 Task: Check the average views per listing of foyer in the last 3 years.
Action: Mouse pressed left at (955, 214)
Screenshot: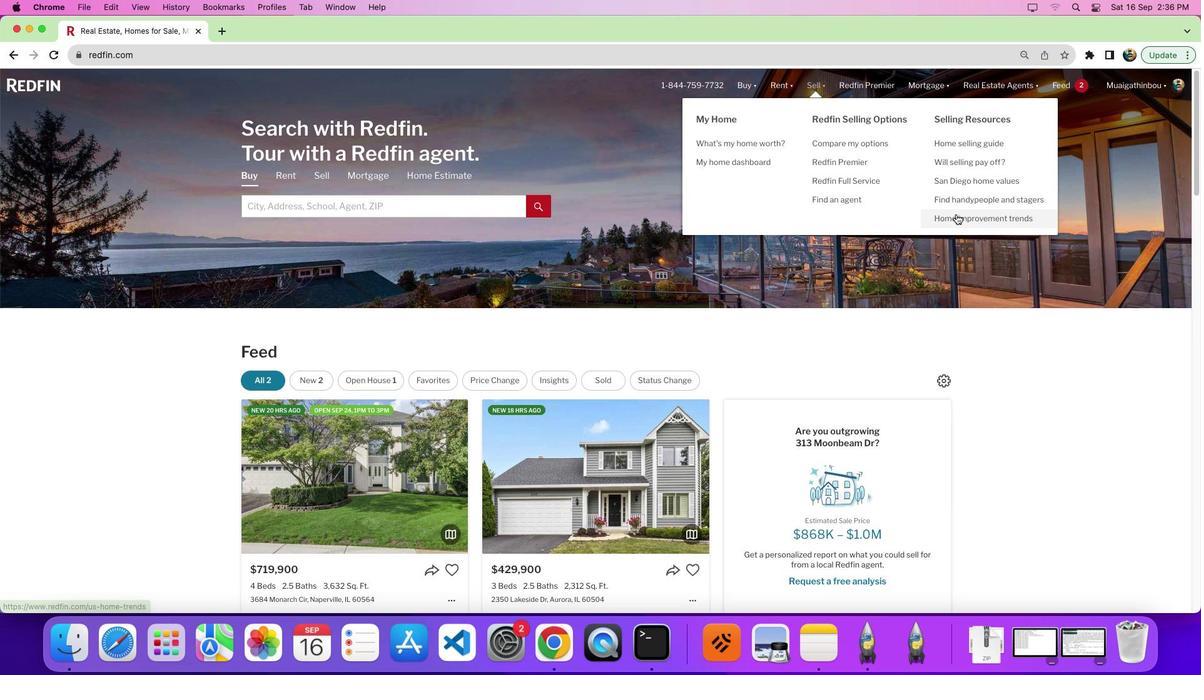 
Action: Mouse pressed left at (955, 214)
Screenshot: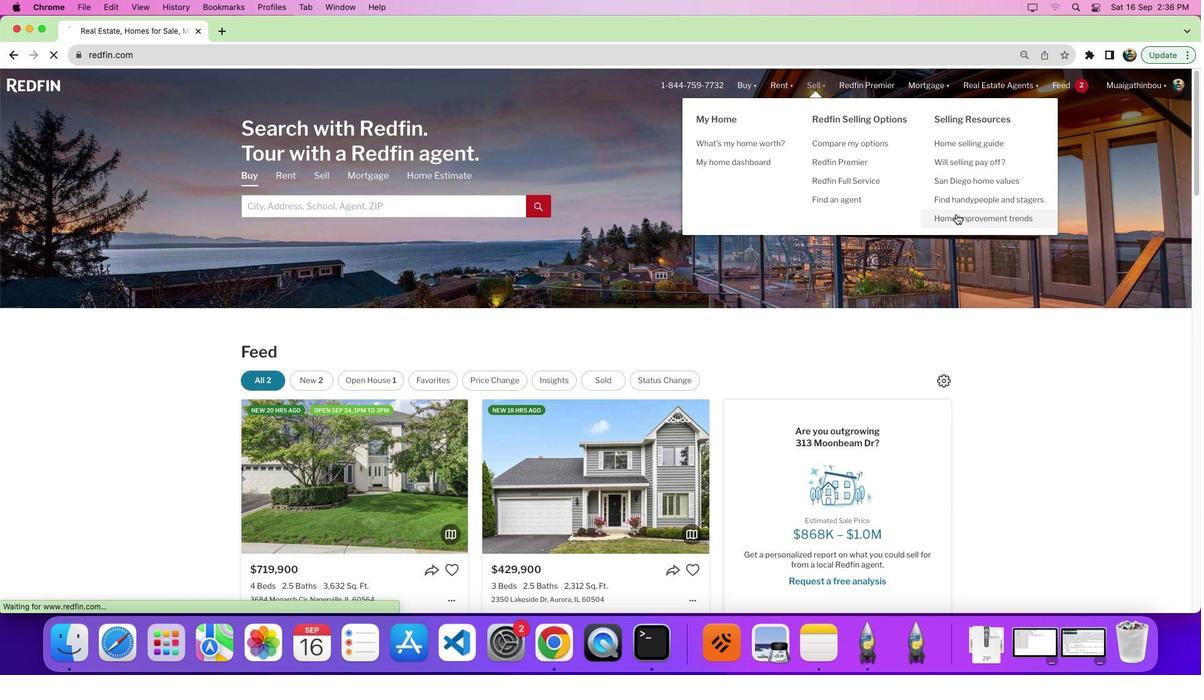 
Action: Mouse moved to (338, 239)
Screenshot: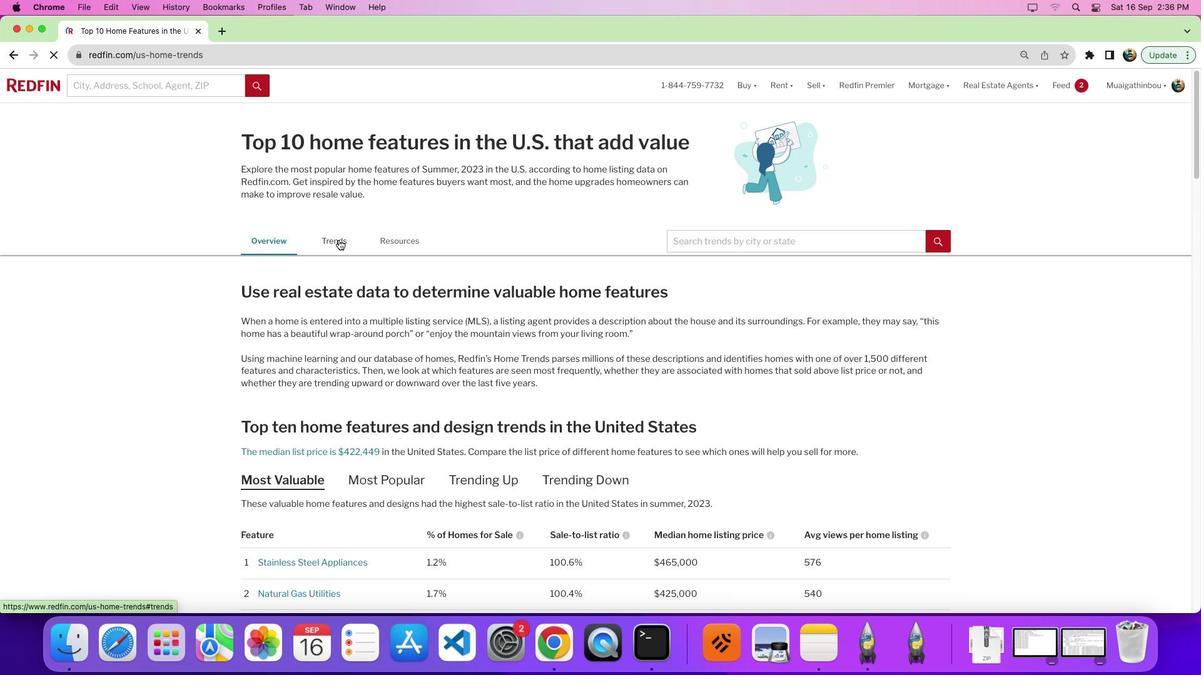
Action: Mouse pressed left at (338, 239)
Screenshot: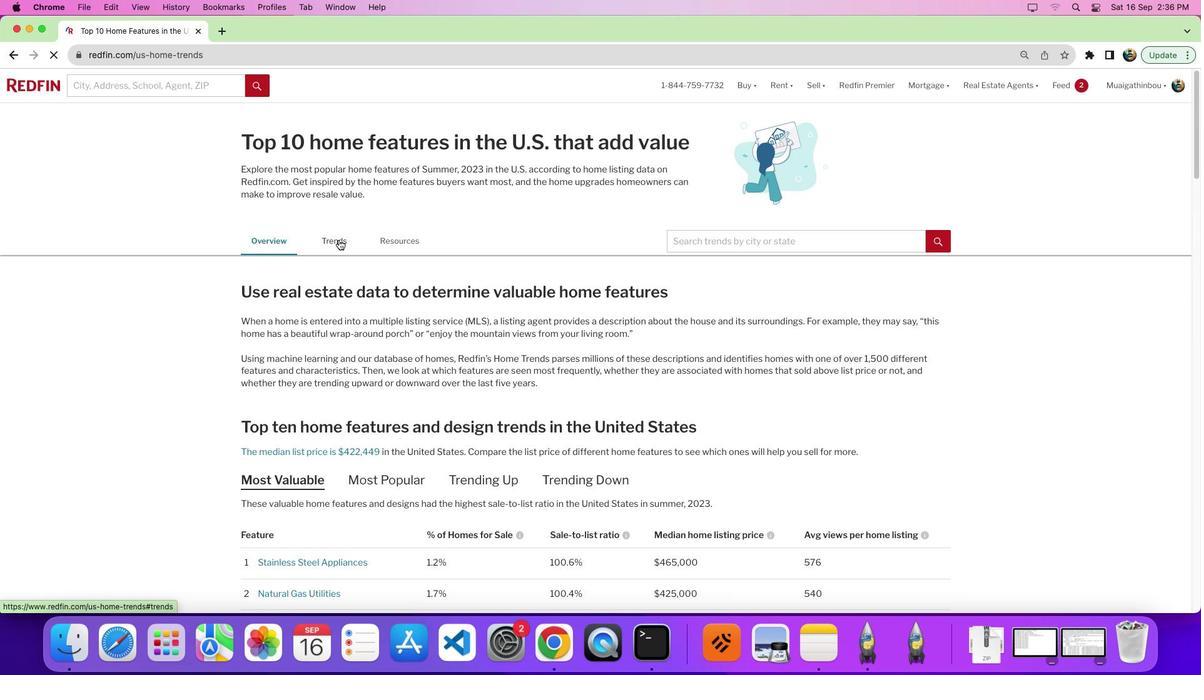 
Action: Mouse moved to (692, 298)
Screenshot: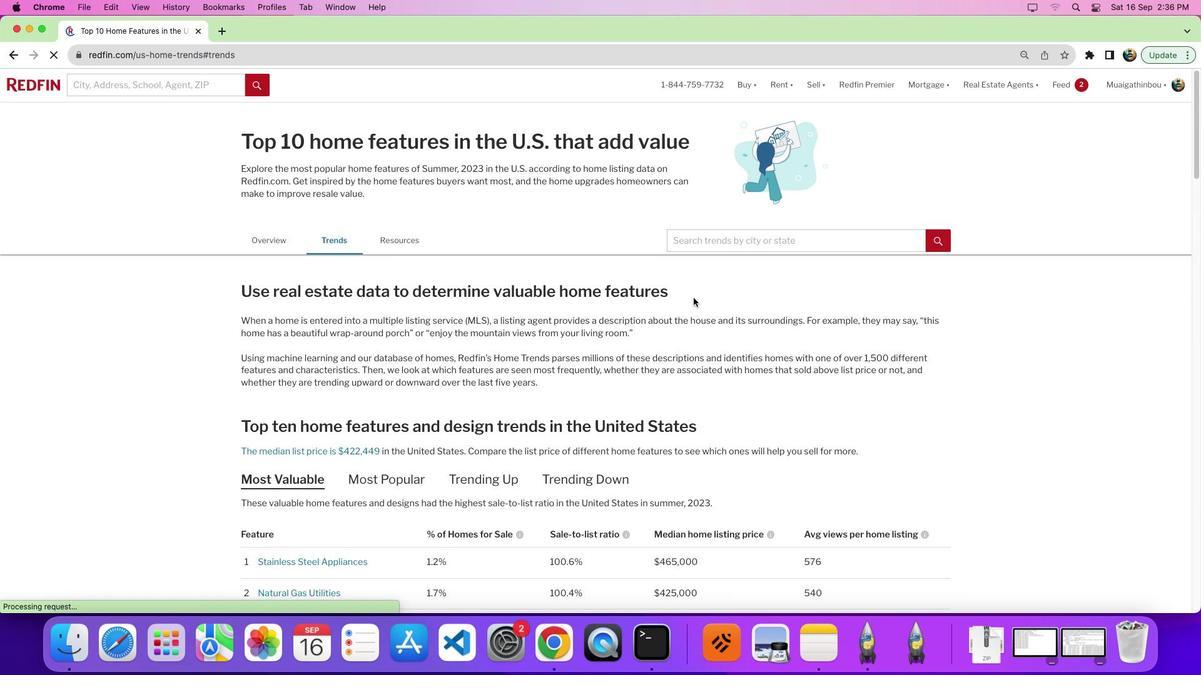 
Action: Mouse scrolled (692, 298) with delta (0, 0)
Screenshot: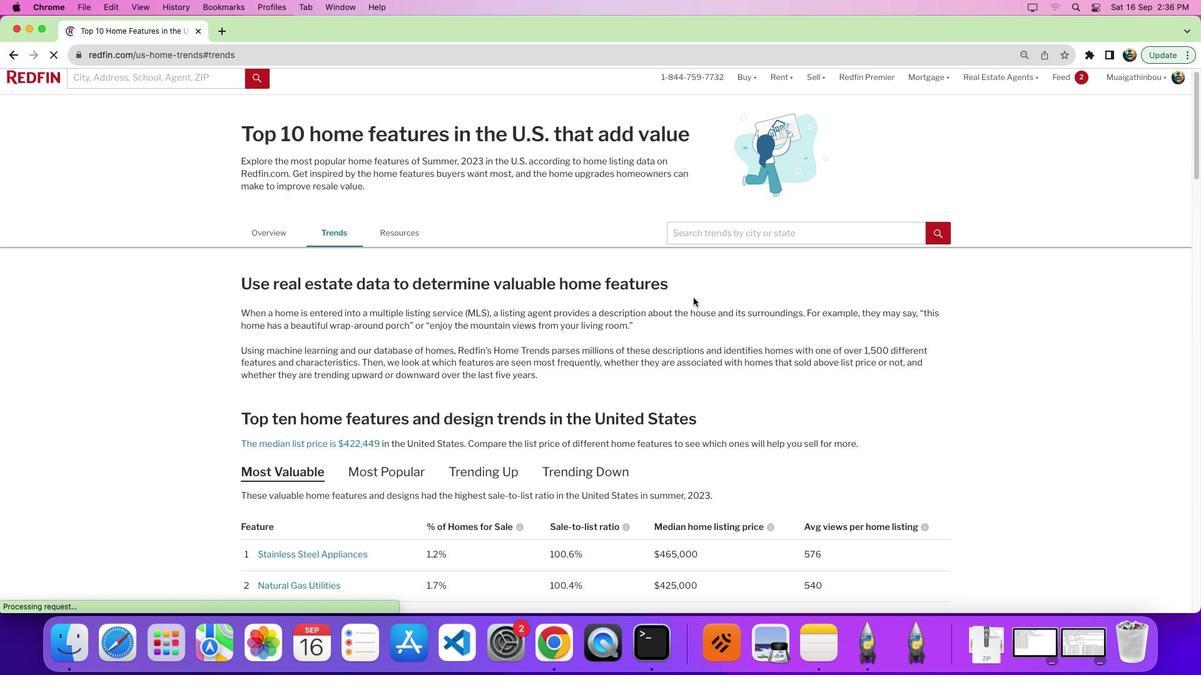 
Action: Mouse scrolled (692, 298) with delta (0, 0)
Screenshot: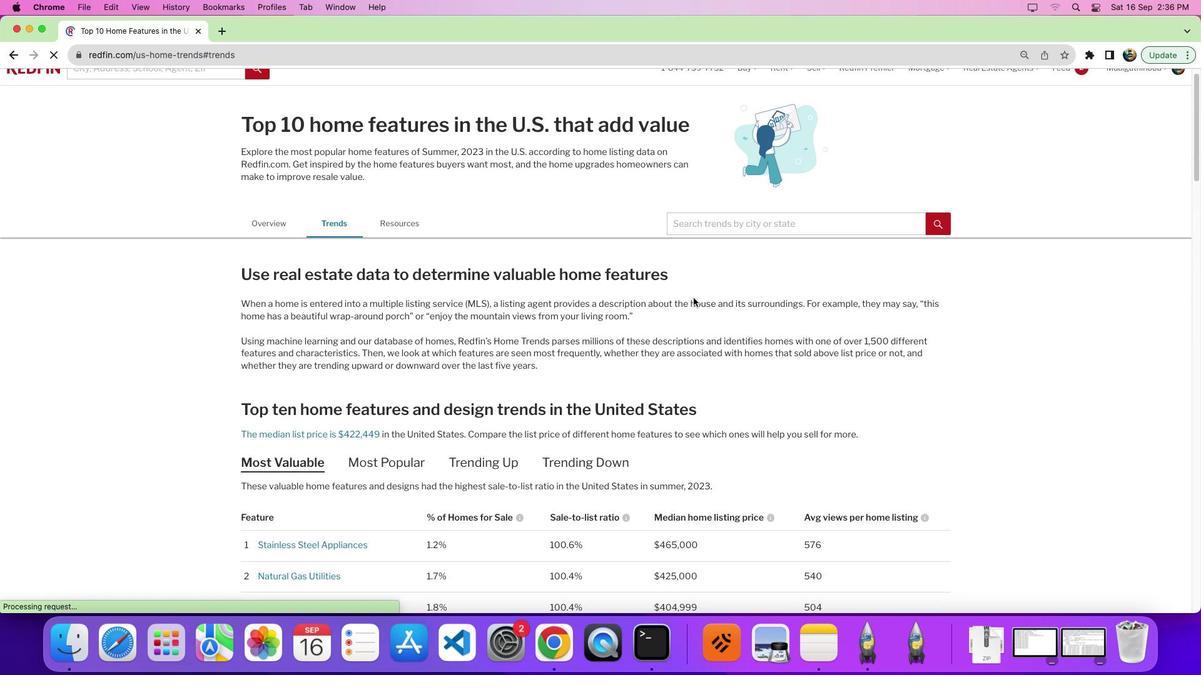 
Action: Mouse moved to (693, 297)
Screenshot: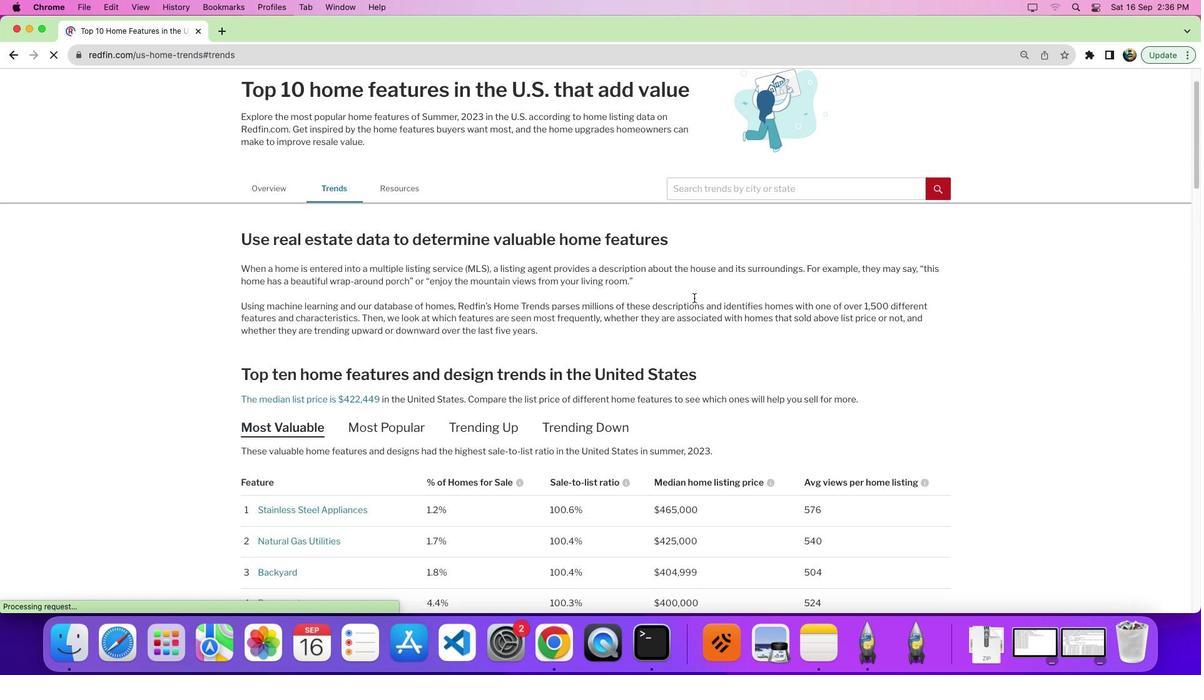 
Action: Mouse scrolled (693, 297) with delta (0, -1)
Screenshot: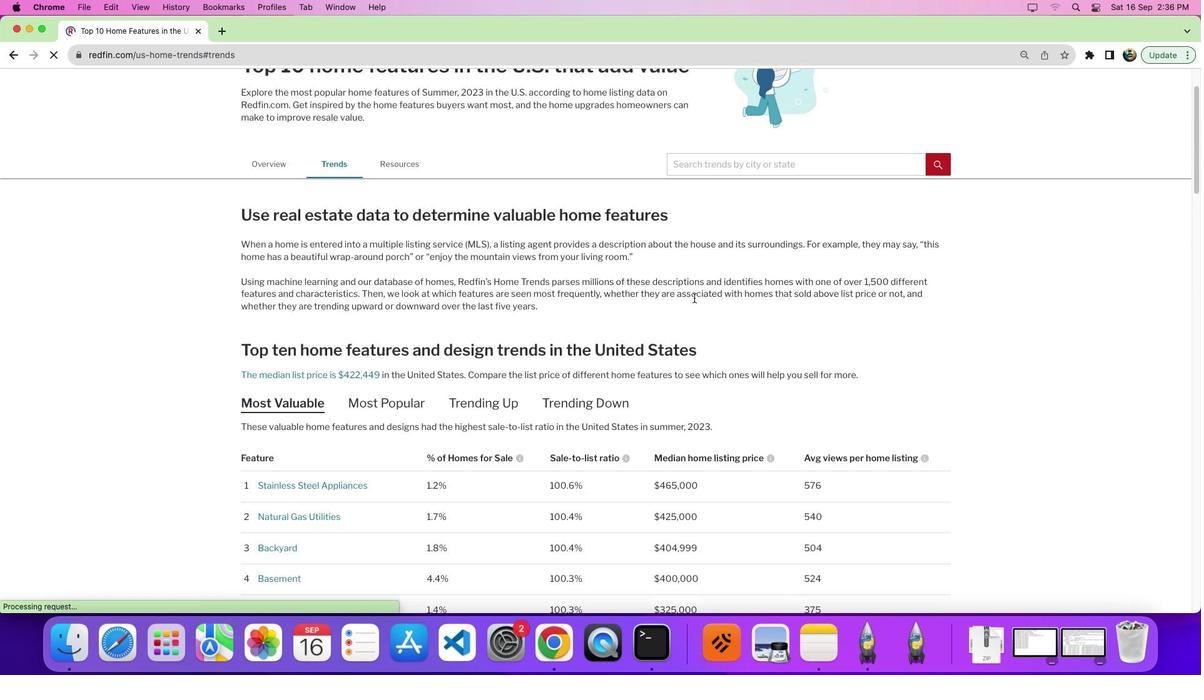 
Action: Mouse moved to (693, 297)
Screenshot: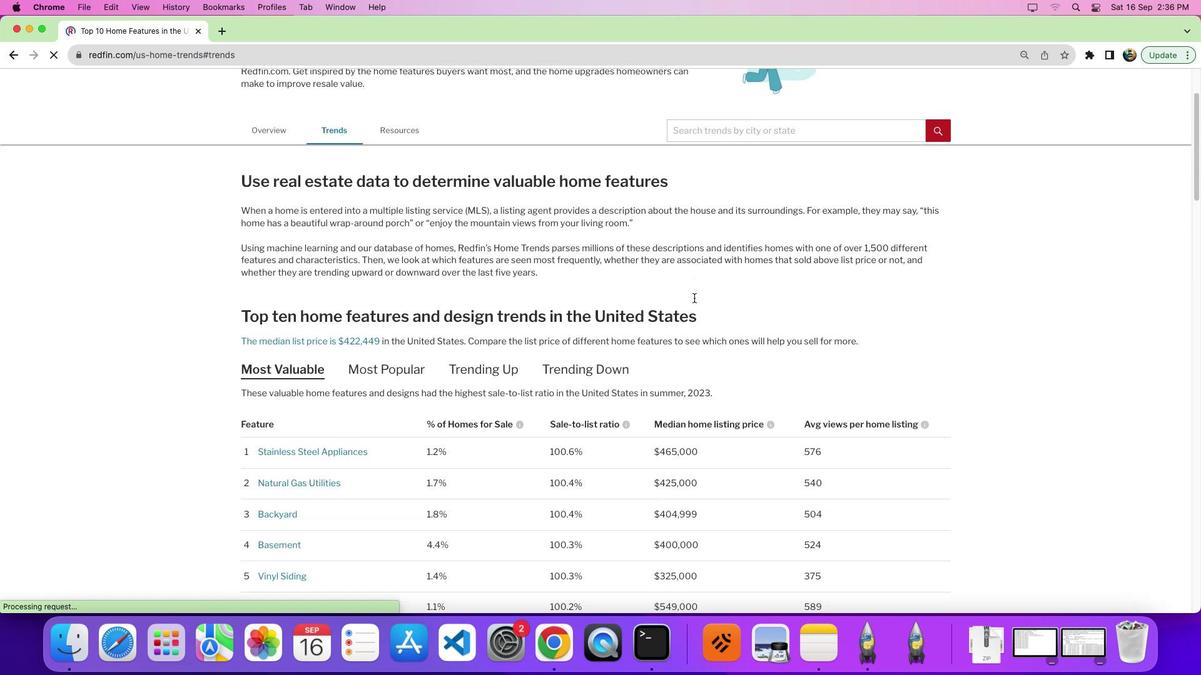 
Action: Mouse scrolled (693, 297) with delta (0, 0)
Screenshot: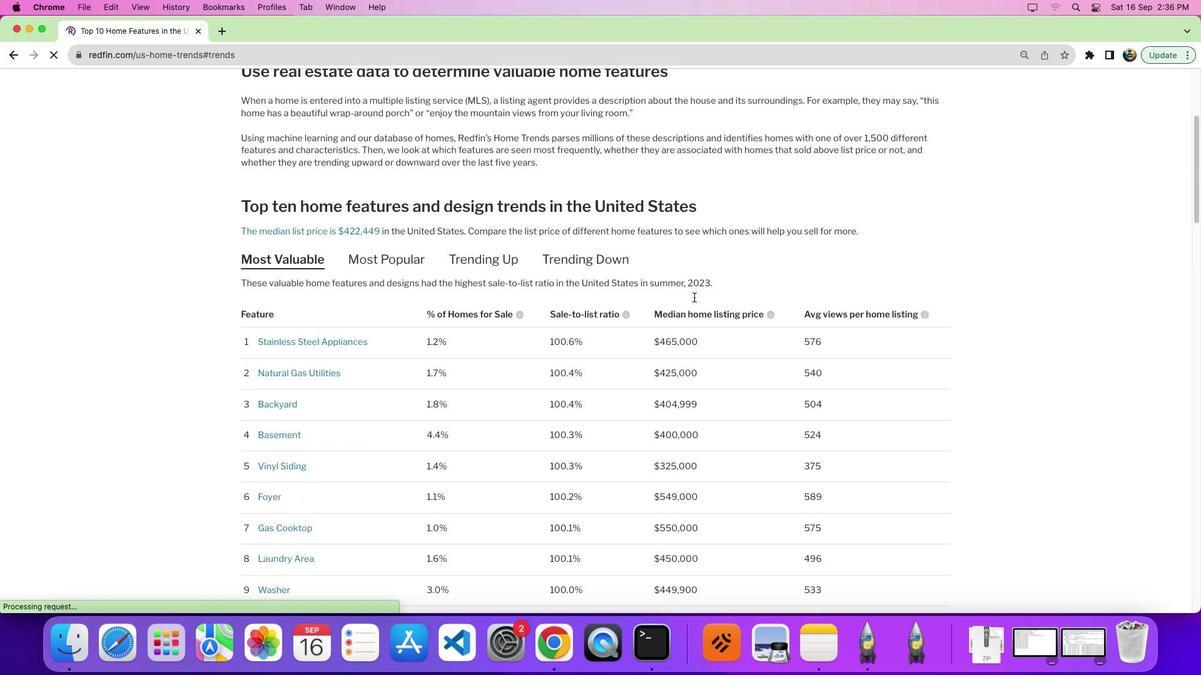 
Action: Mouse moved to (693, 297)
Screenshot: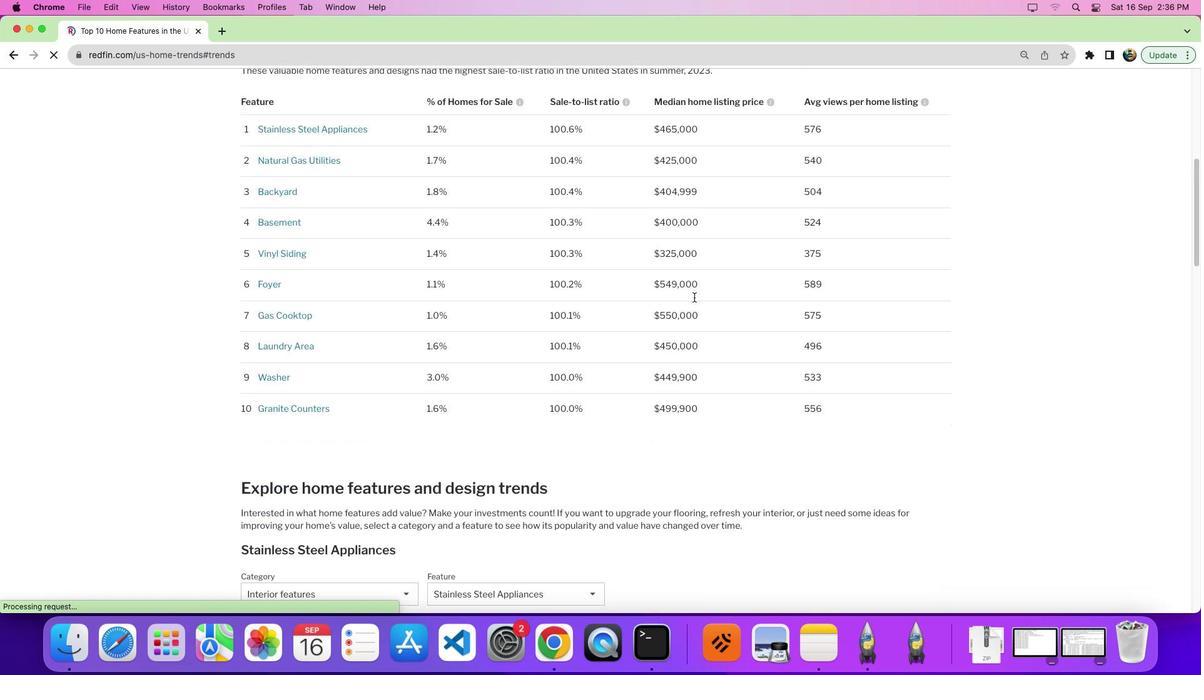 
Action: Mouse scrolled (693, 297) with delta (0, -1)
Screenshot: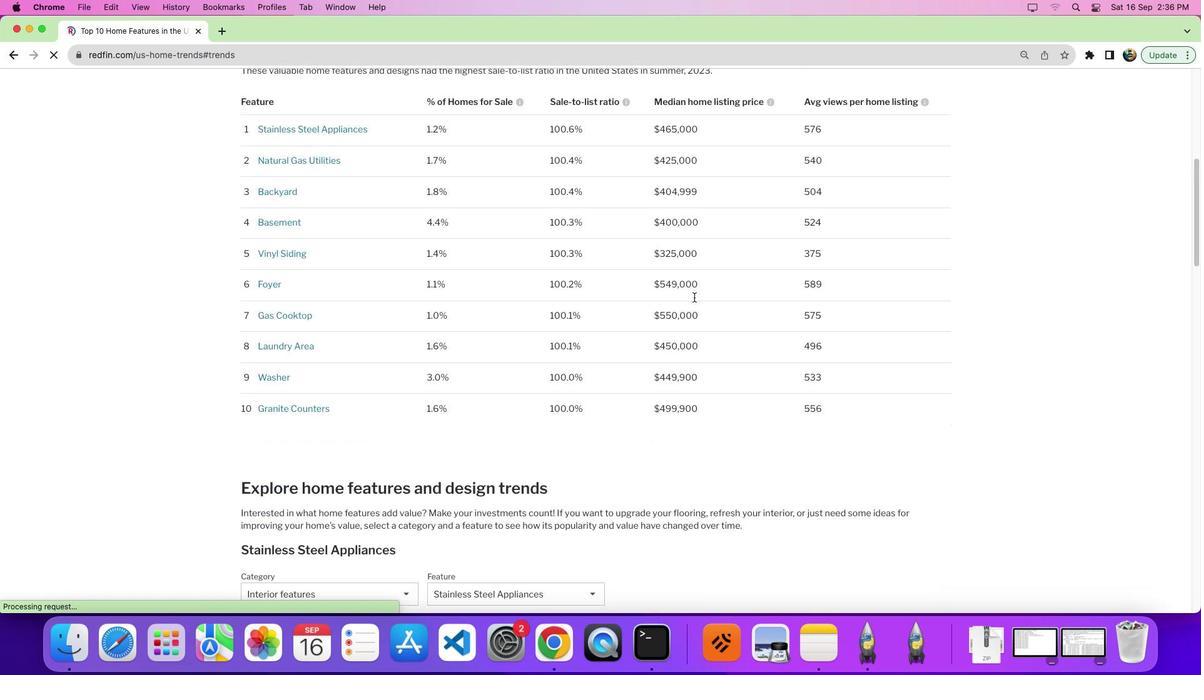 
Action: Mouse moved to (694, 297)
Screenshot: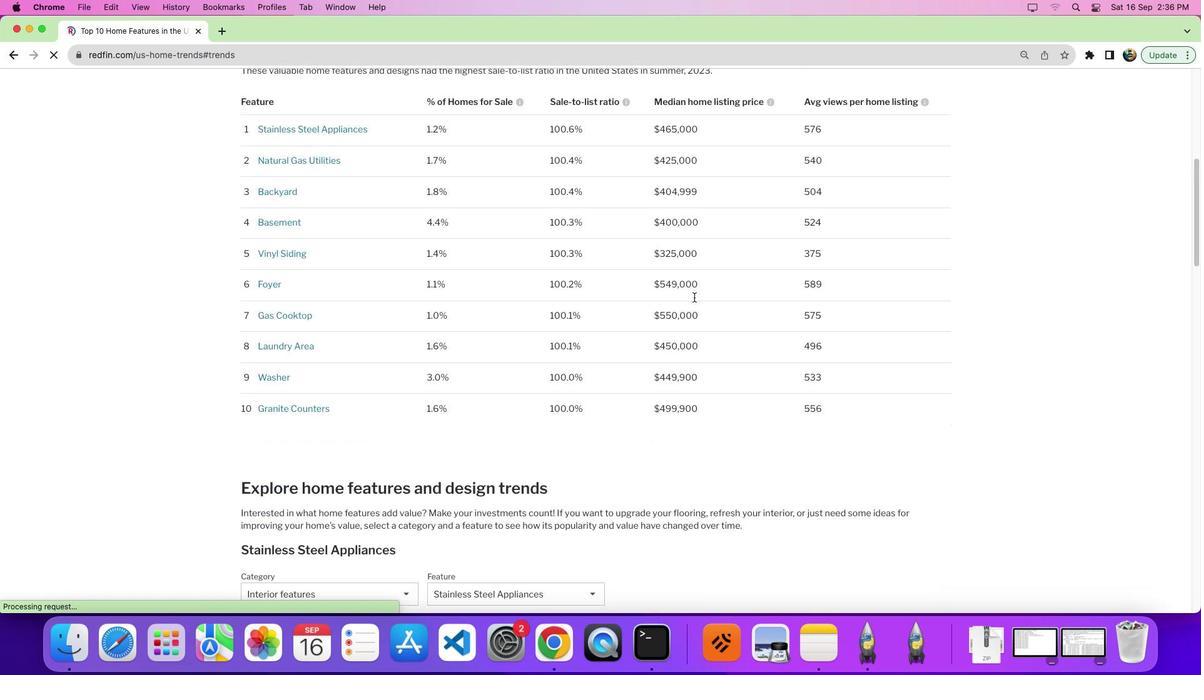 
Action: Mouse scrolled (694, 297) with delta (0, -5)
Screenshot: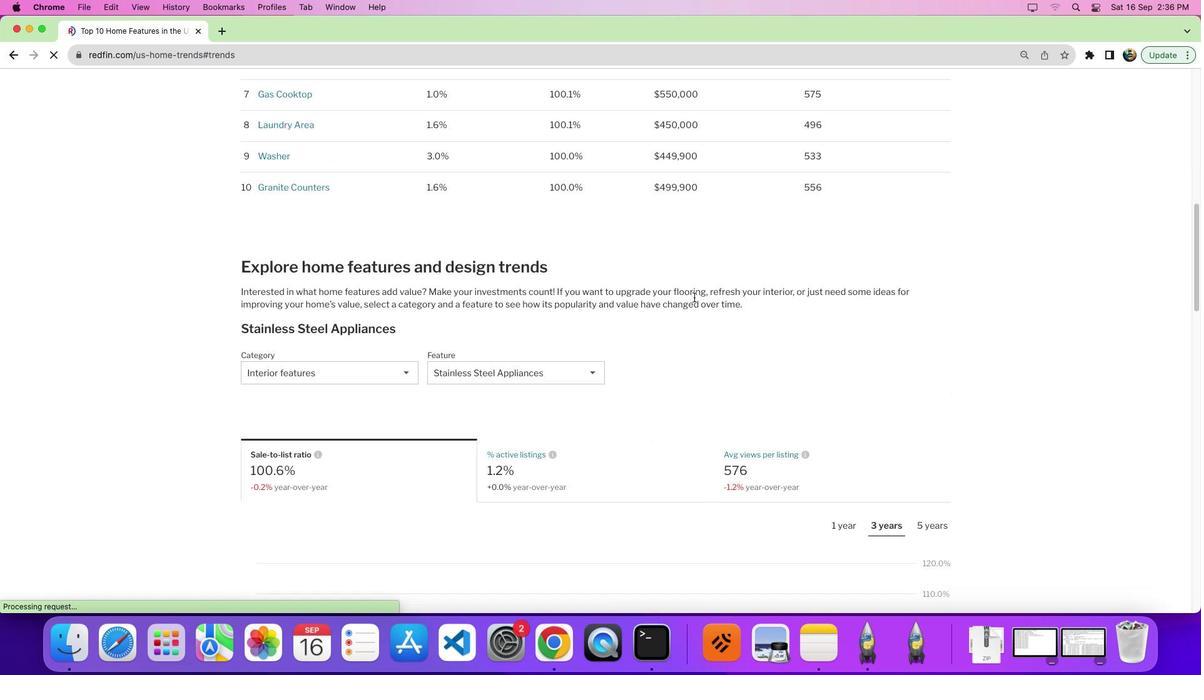 
Action: Mouse scrolled (694, 297) with delta (0, -7)
Screenshot: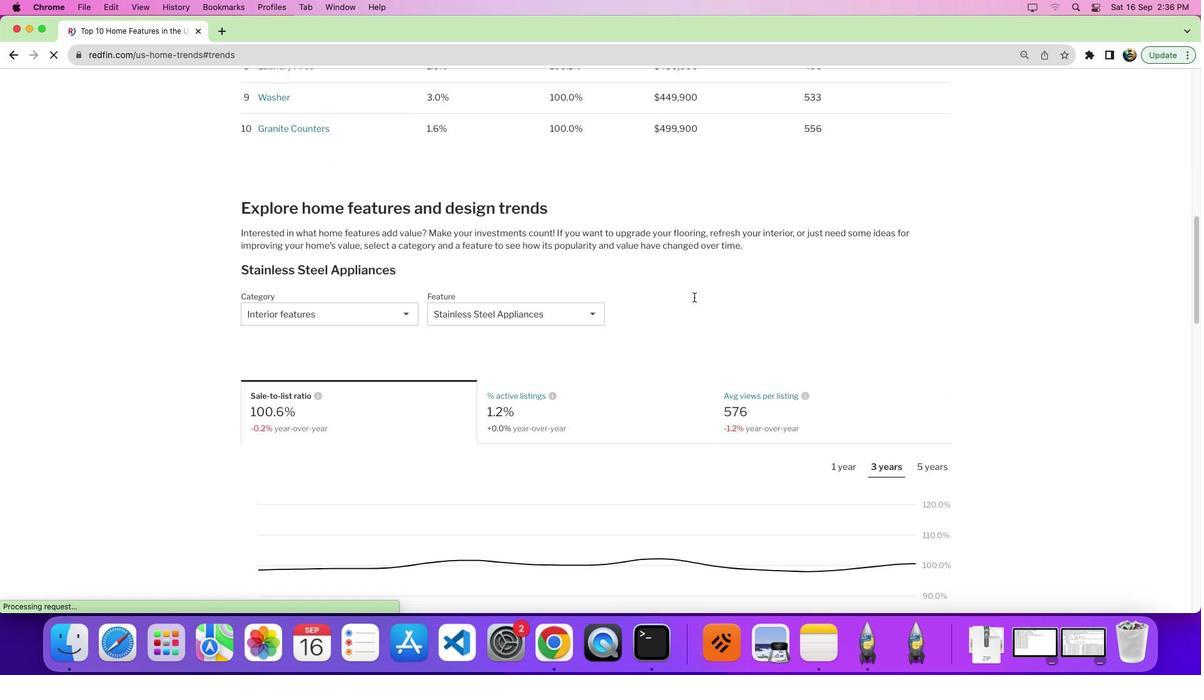 
Action: Mouse moved to (694, 297)
Screenshot: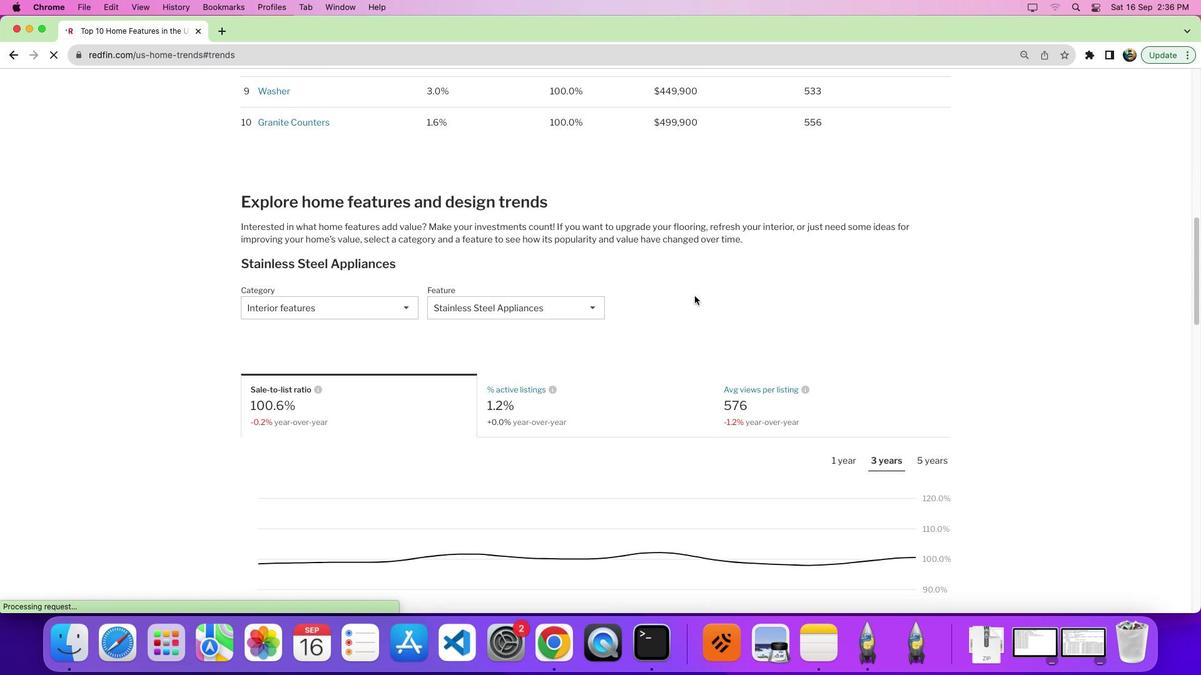 
Action: Mouse scrolled (694, 297) with delta (0, 0)
Screenshot: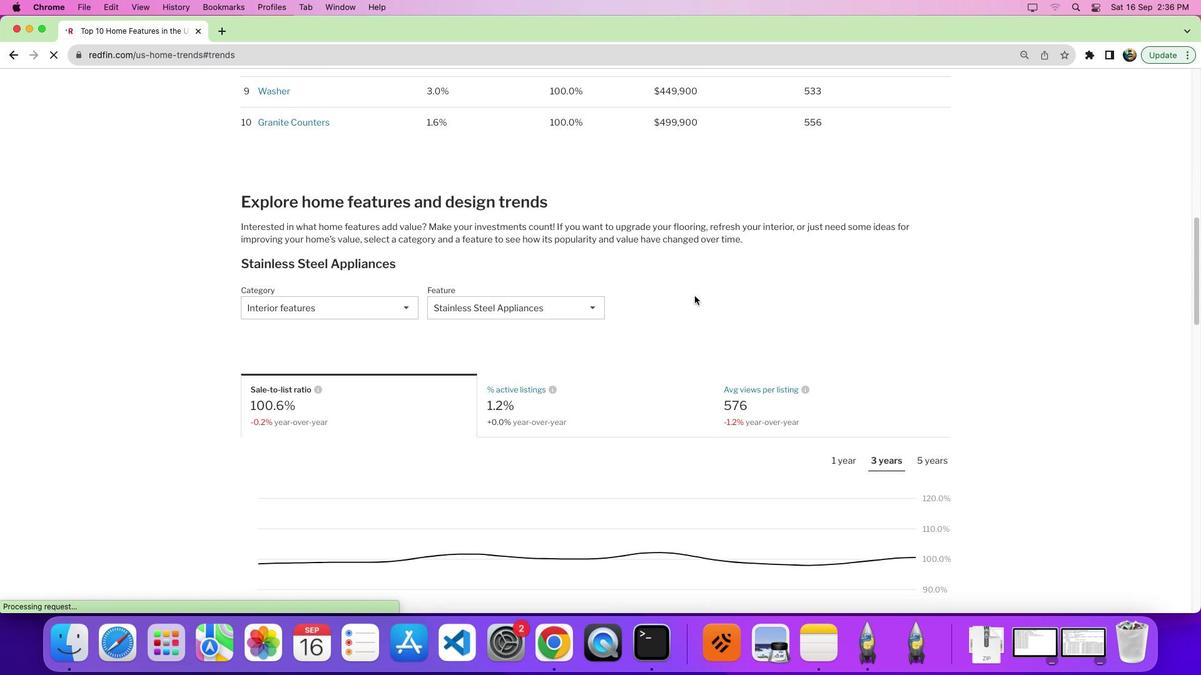 
Action: Mouse scrolled (694, 297) with delta (0, 0)
Screenshot: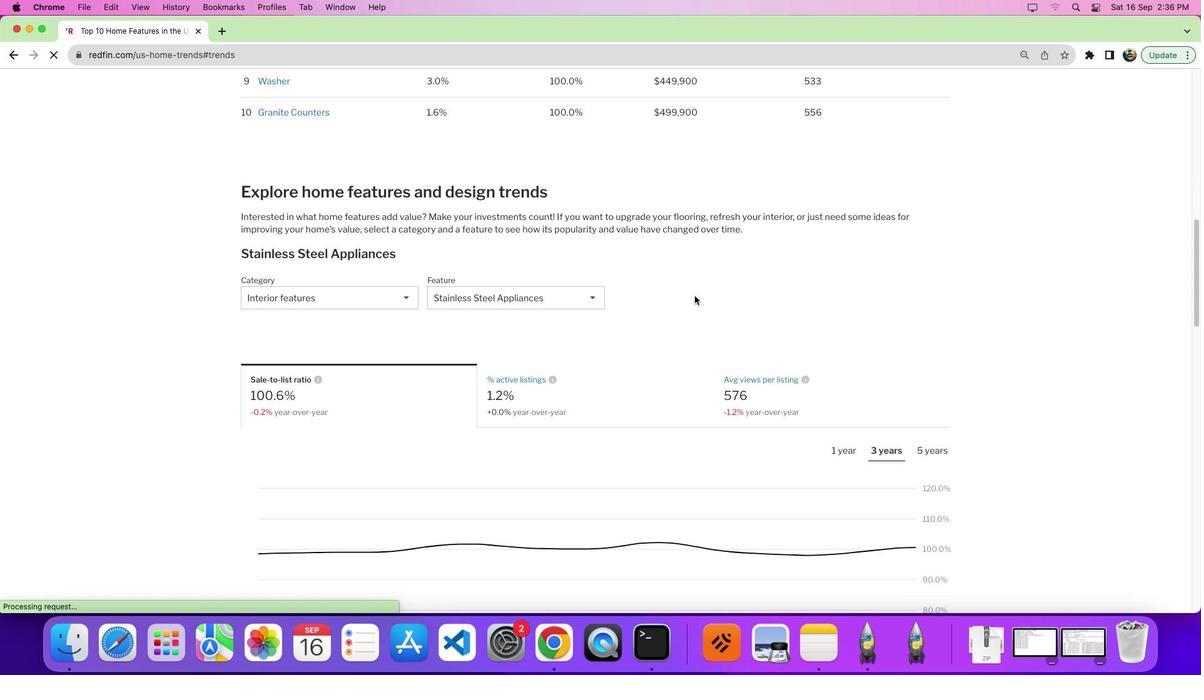 
Action: Mouse moved to (367, 272)
Screenshot: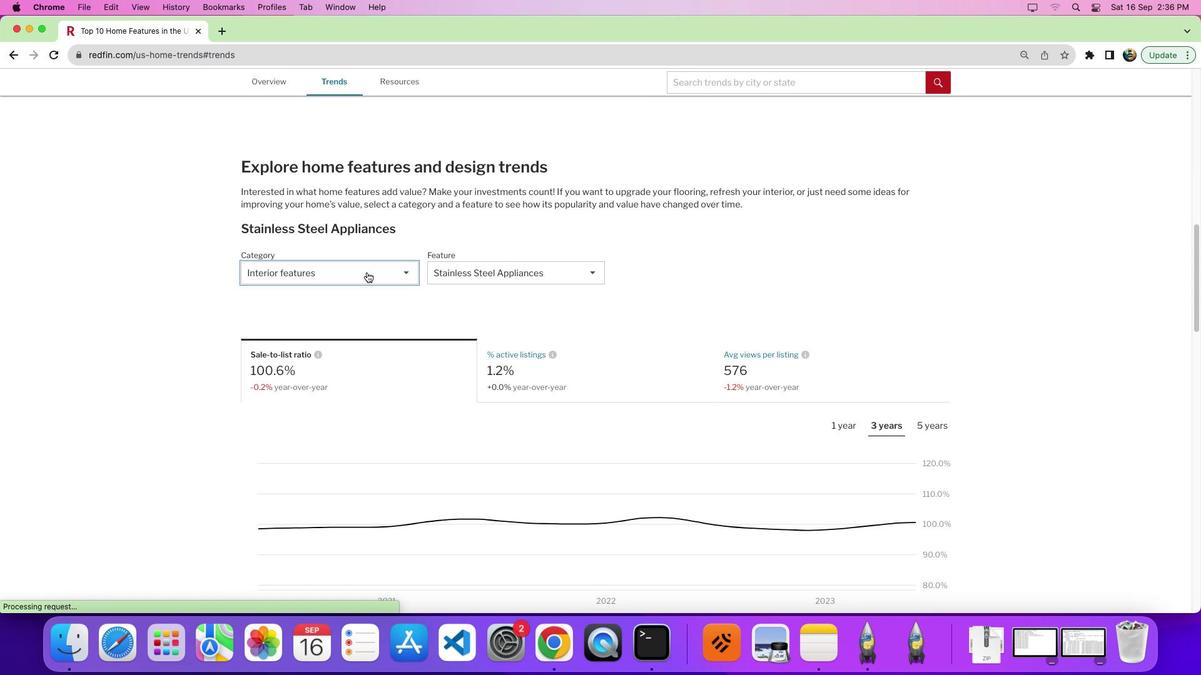 
Action: Mouse pressed left at (367, 272)
Screenshot: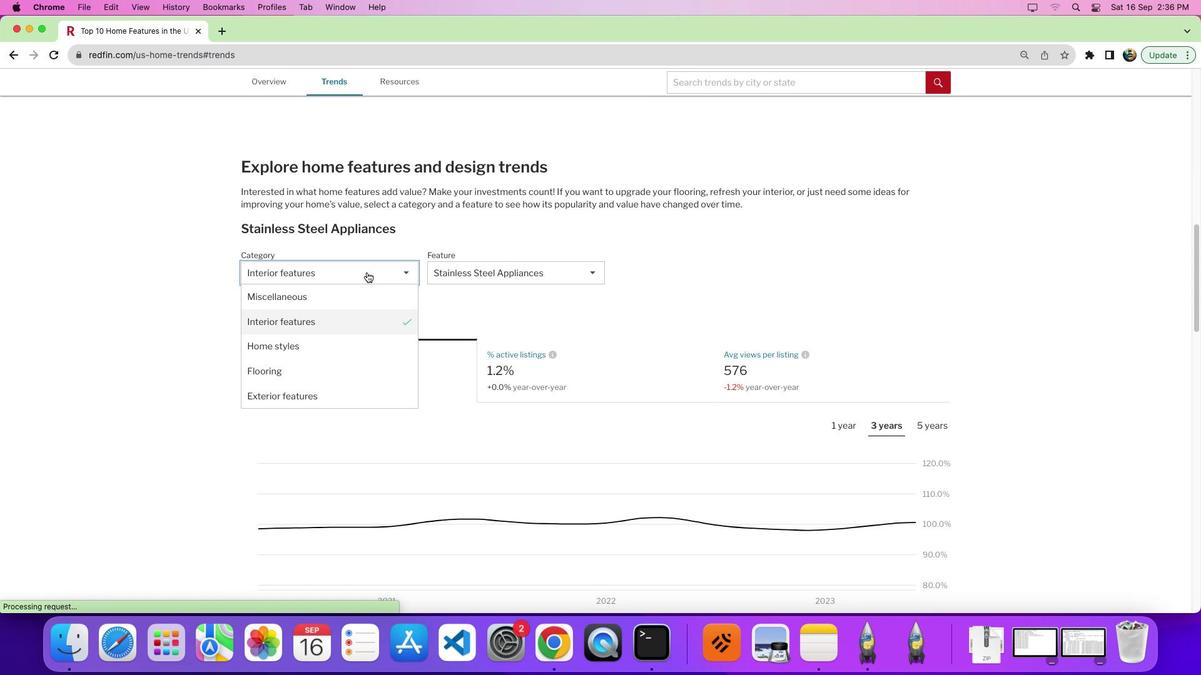 
Action: Mouse moved to (364, 327)
Screenshot: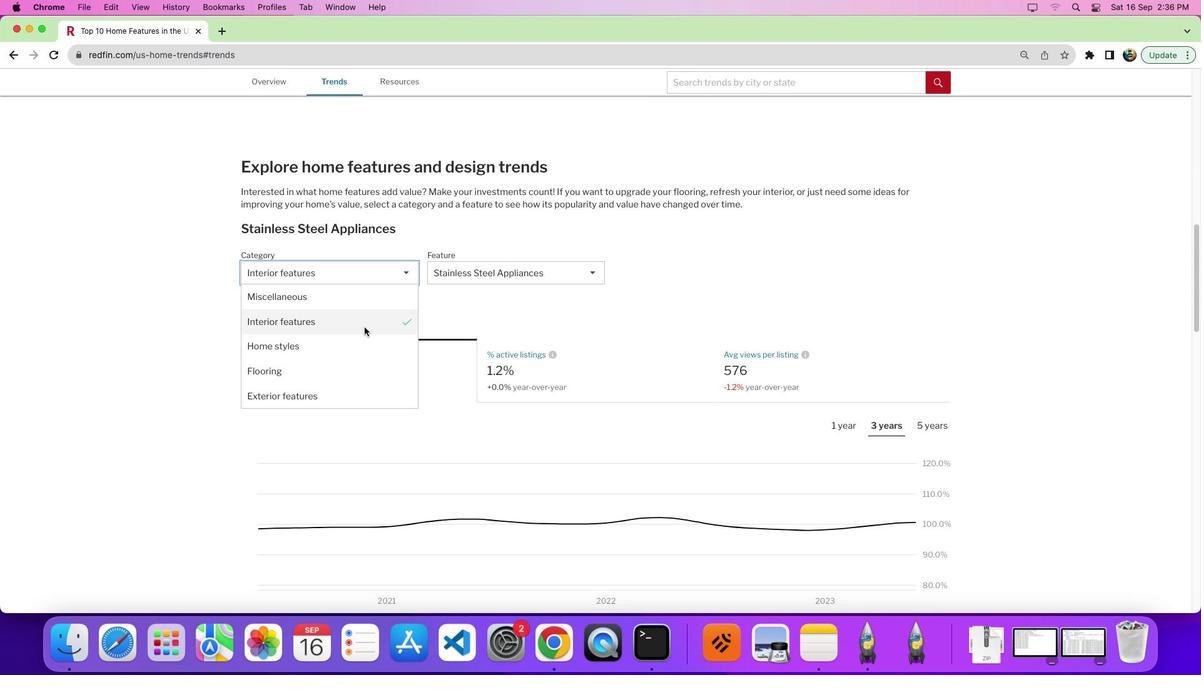
Action: Mouse pressed left at (364, 327)
Screenshot: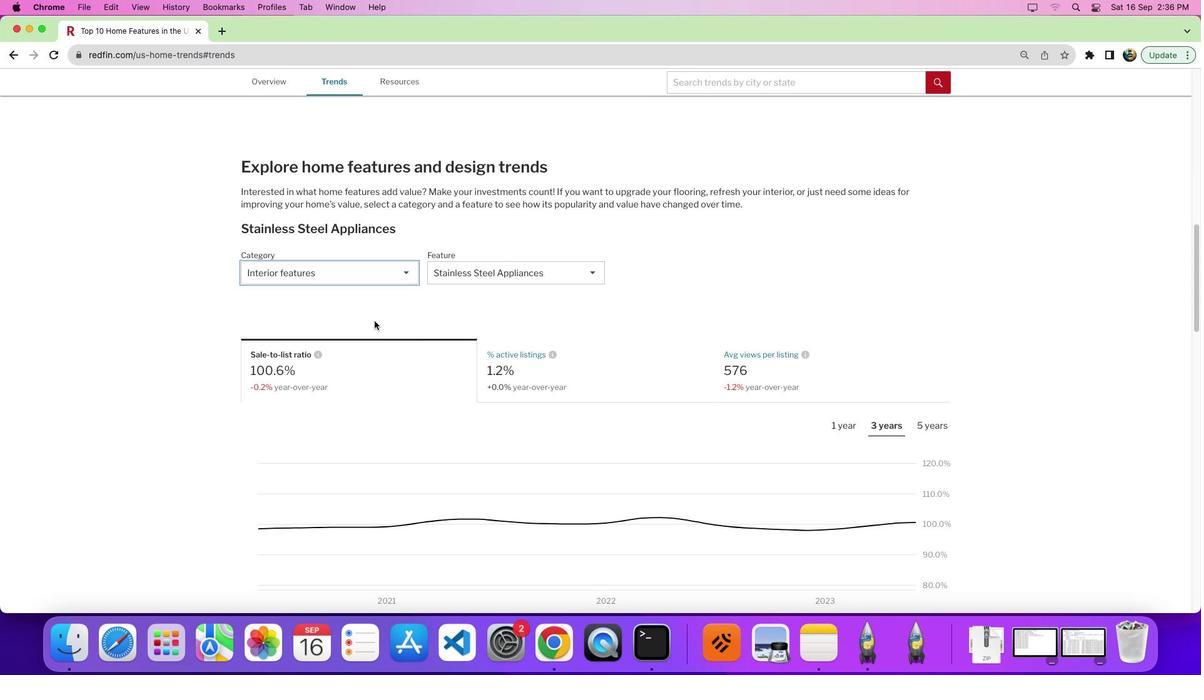 
Action: Mouse moved to (528, 273)
Screenshot: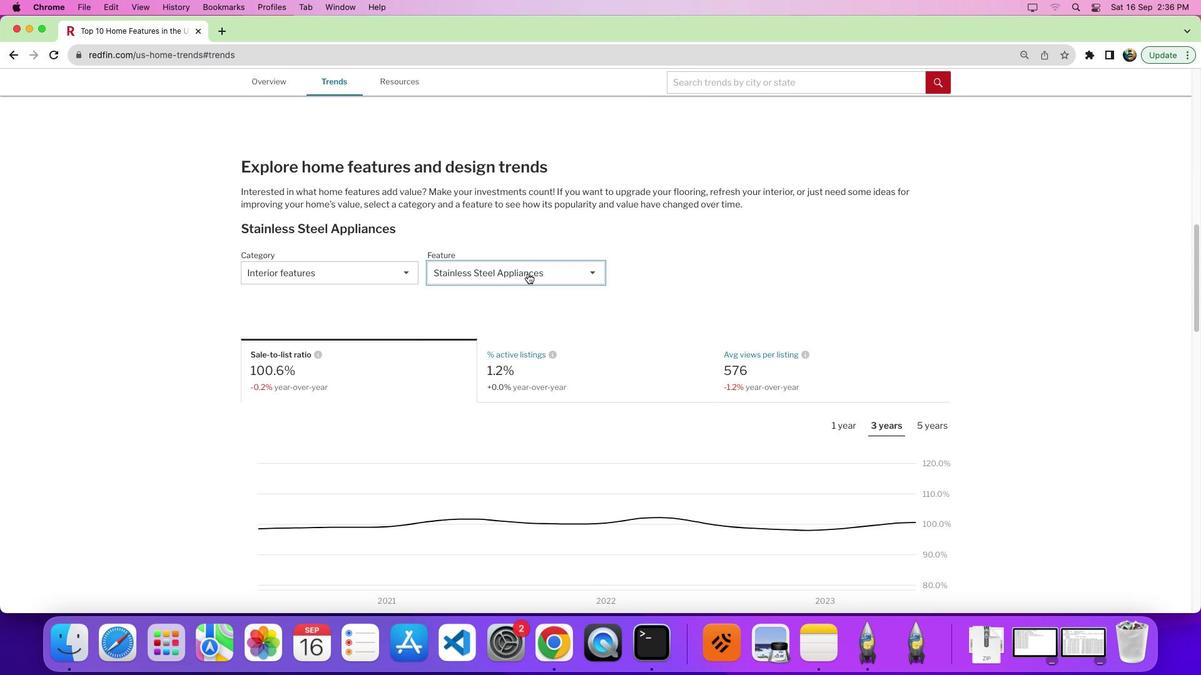 
Action: Mouse pressed left at (528, 273)
Screenshot: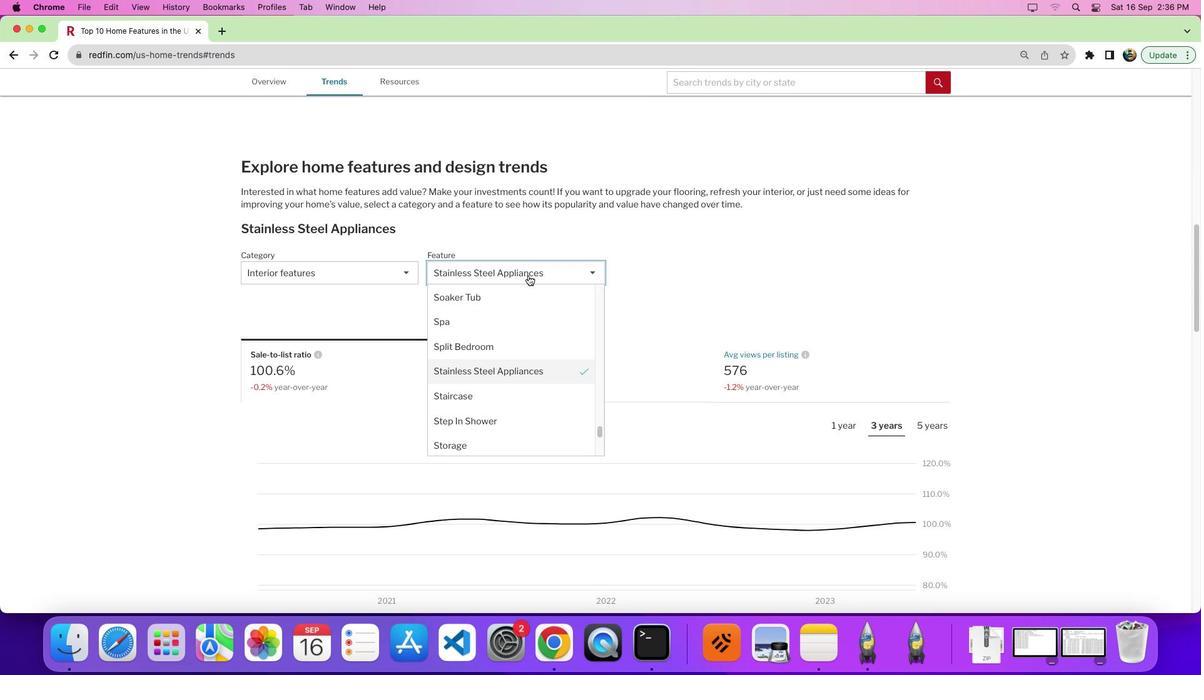 
Action: Mouse moved to (598, 355)
Screenshot: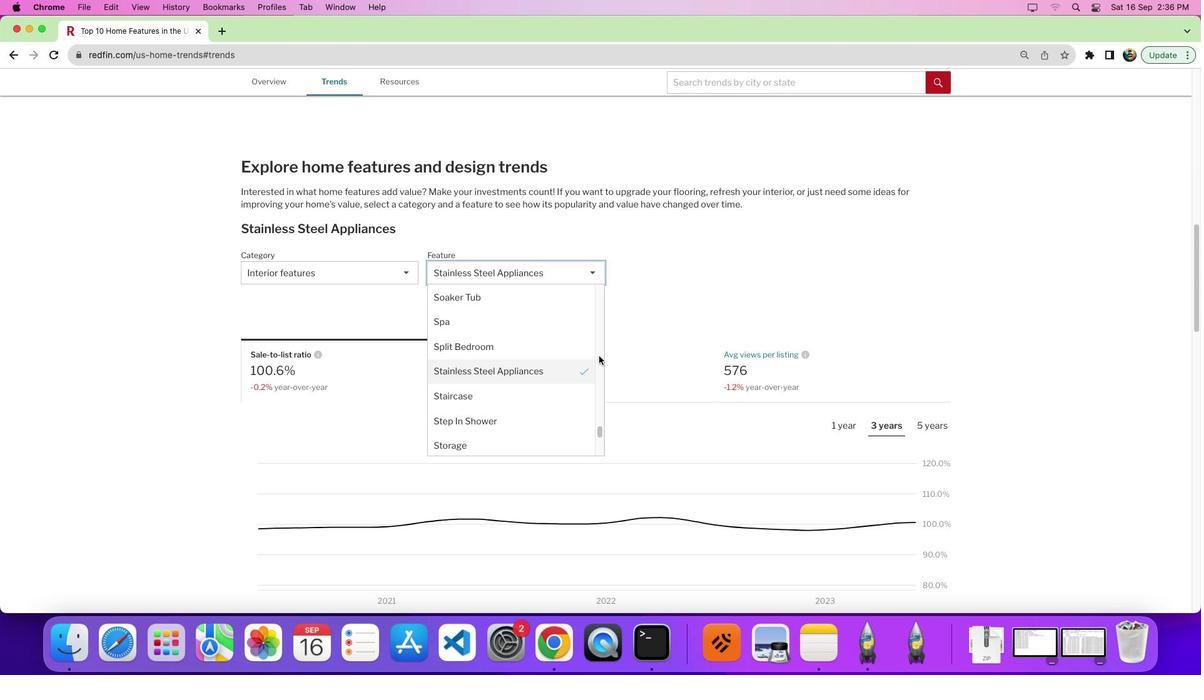 
Action: Mouse pressed left at (598, 355)
Screenshot: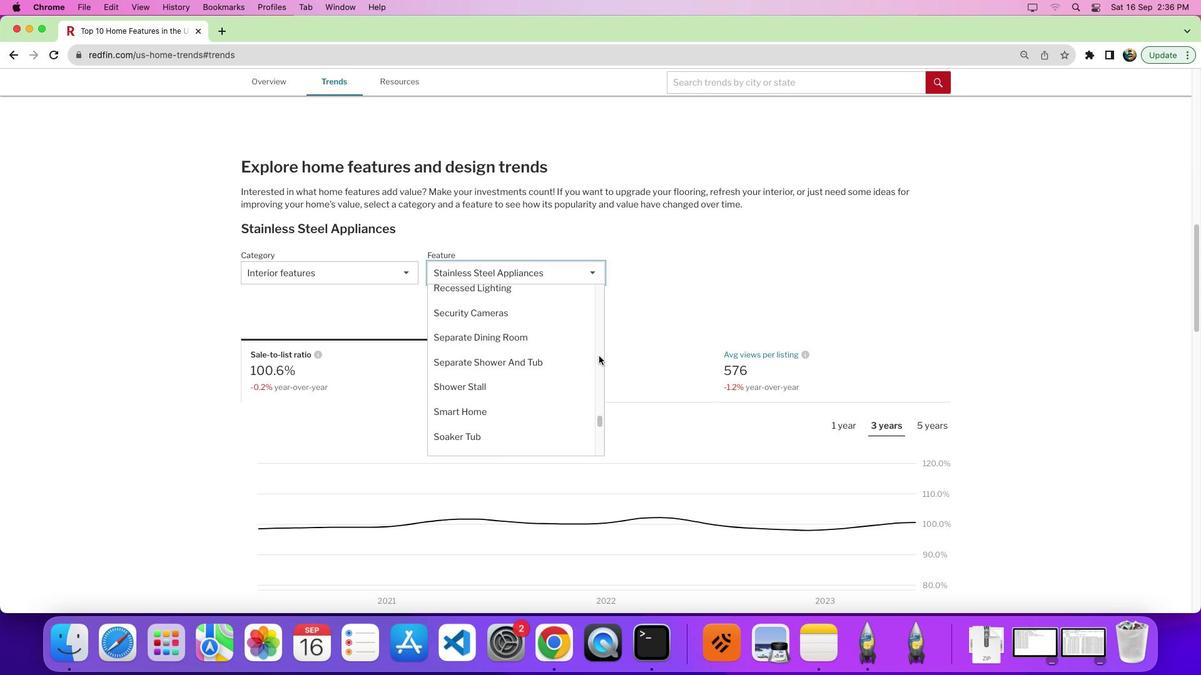 
Action: Mouse moved to (517, 360)
Screenshot: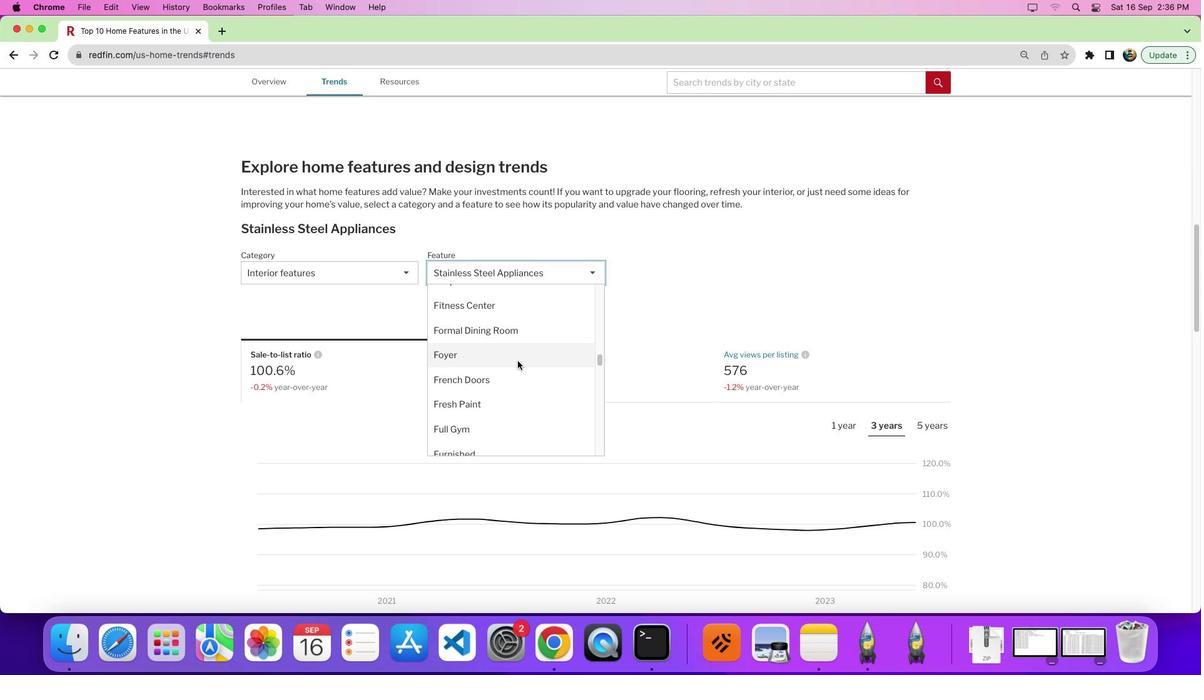 
Action: Mouse pressed left at (517, 360)
Screenshot: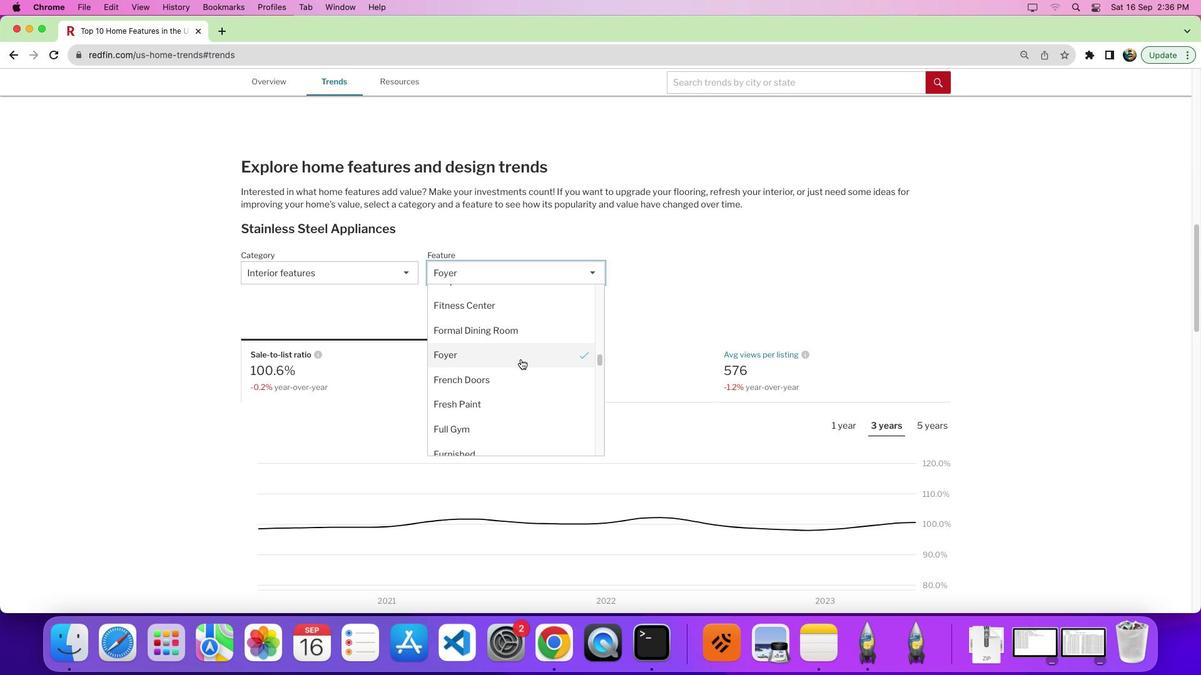 
Action: Mouse moved to (743, 371)
Screenshot: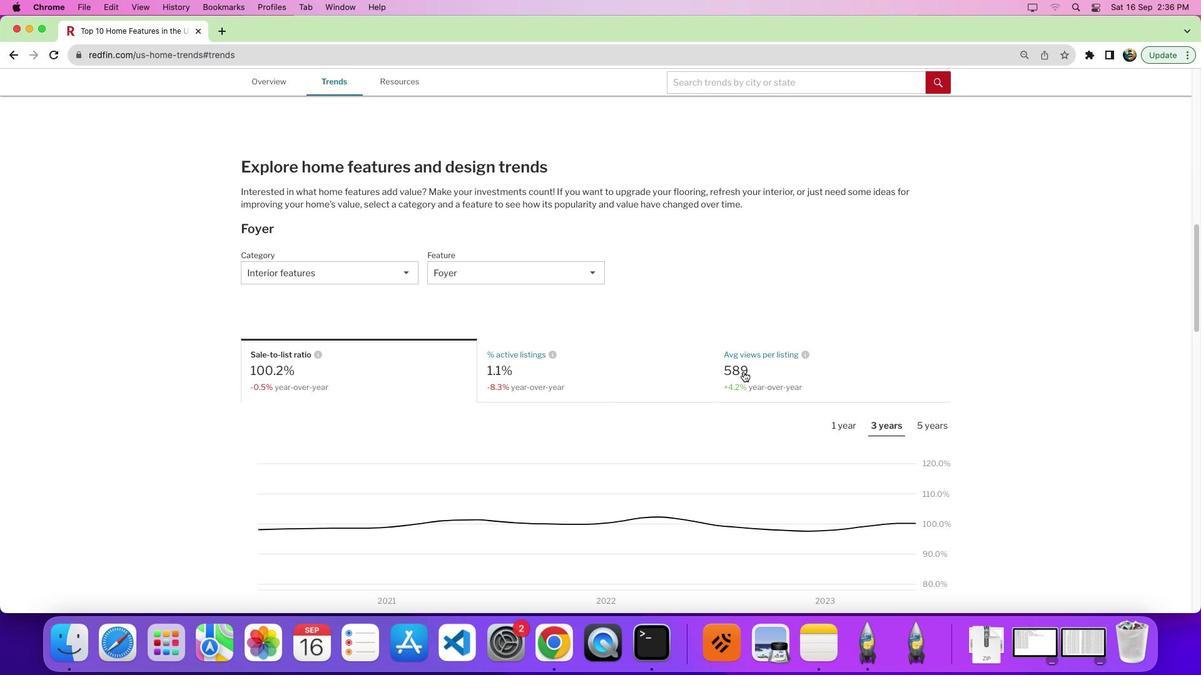 
Action: Mouse pressed left at (743, 371)
Screenshot: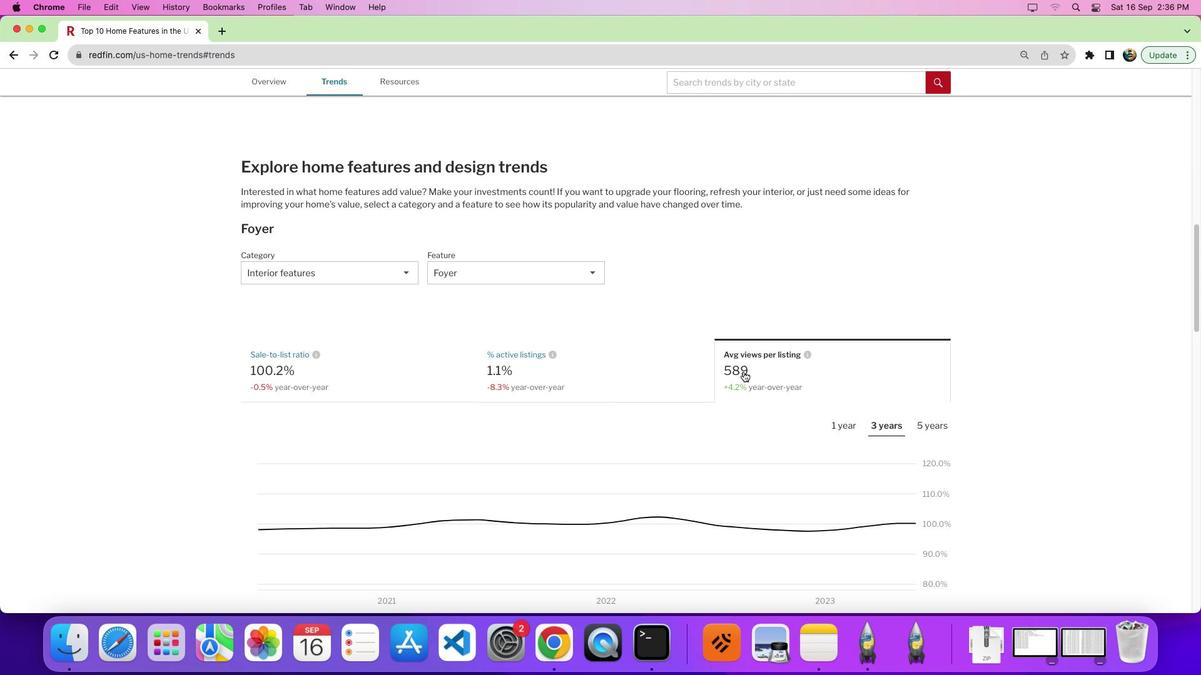 
Action: Mouse moved to (898, 416)
Screenshot: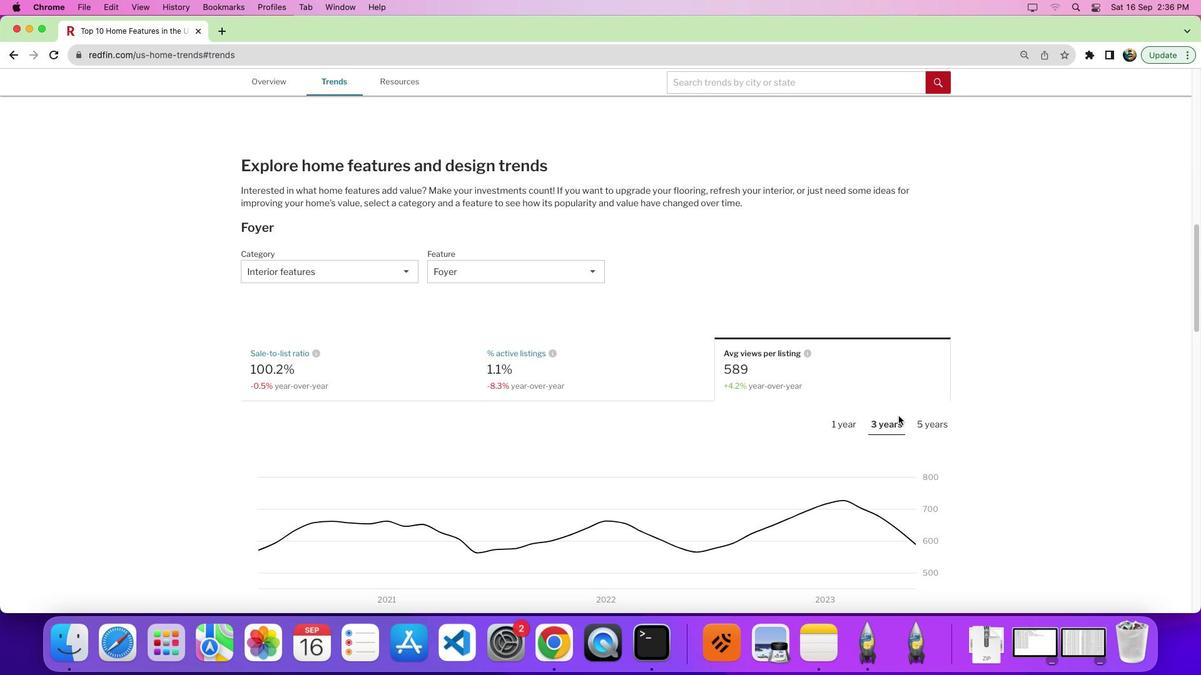 
Action: Mouse scrolled (898, 416) with delta (0, 0)
Screenshot: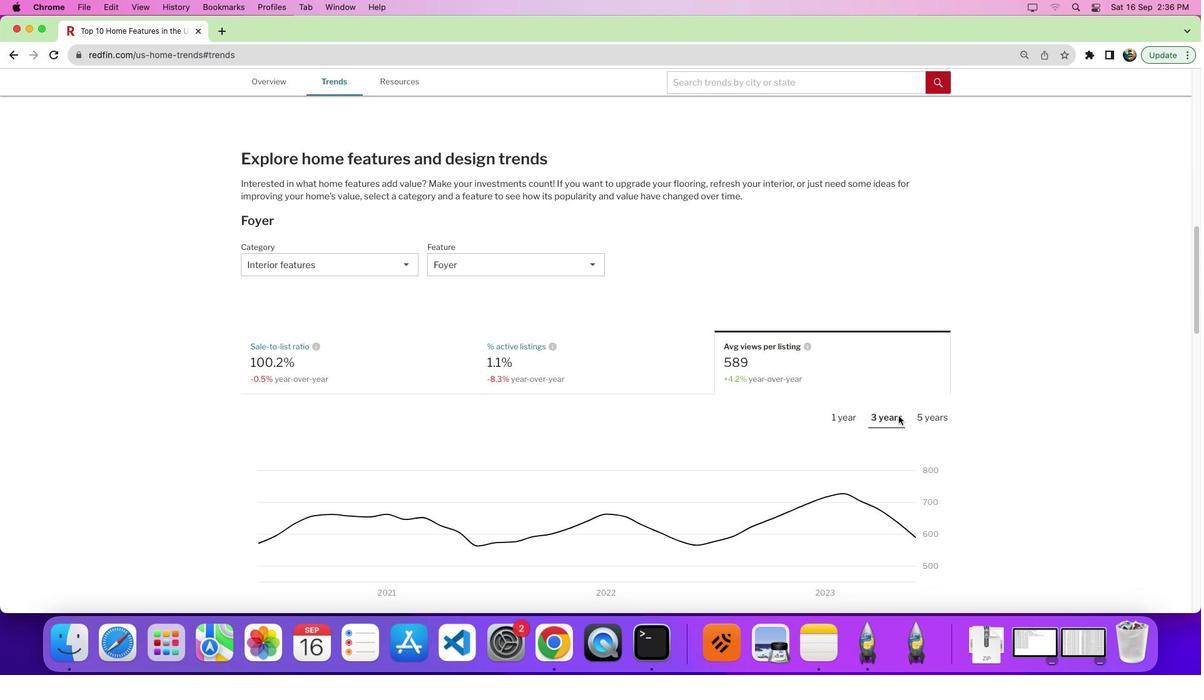 
Action: Mouse scrolled (898, 416) with delta (0, 0)
Screenshot: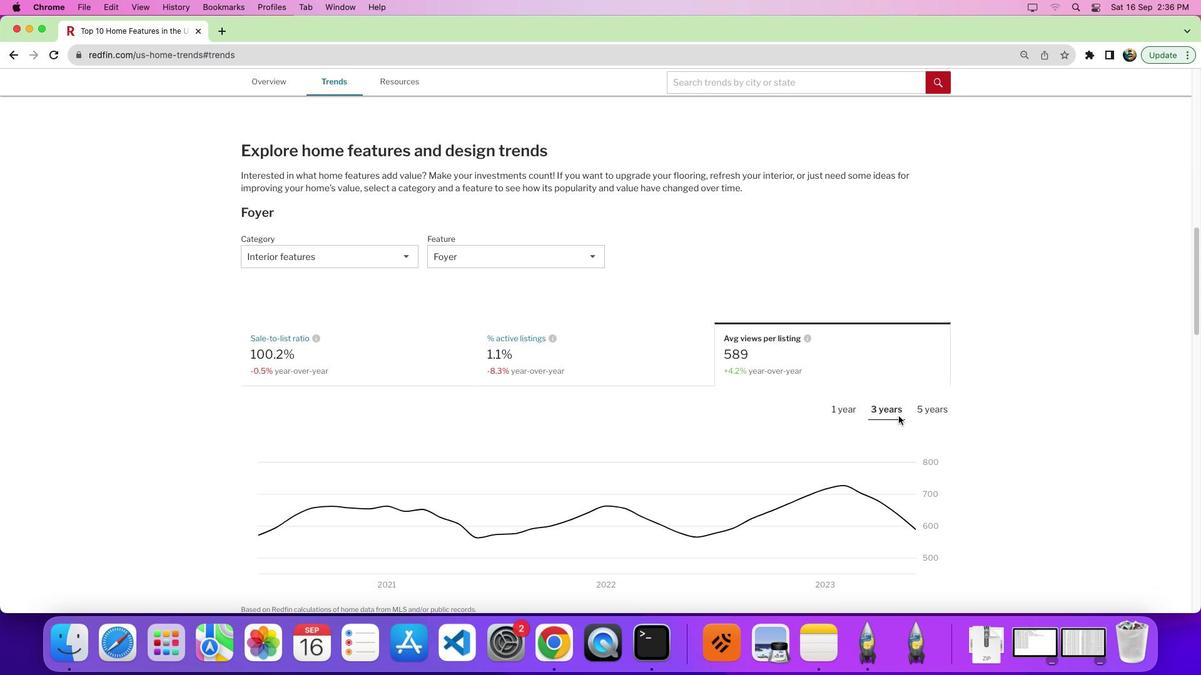 
